 Task: Use an if statement to check if a specific process is running with a given PID.
Action: Mouse moved to (707, 362)
Screenshot: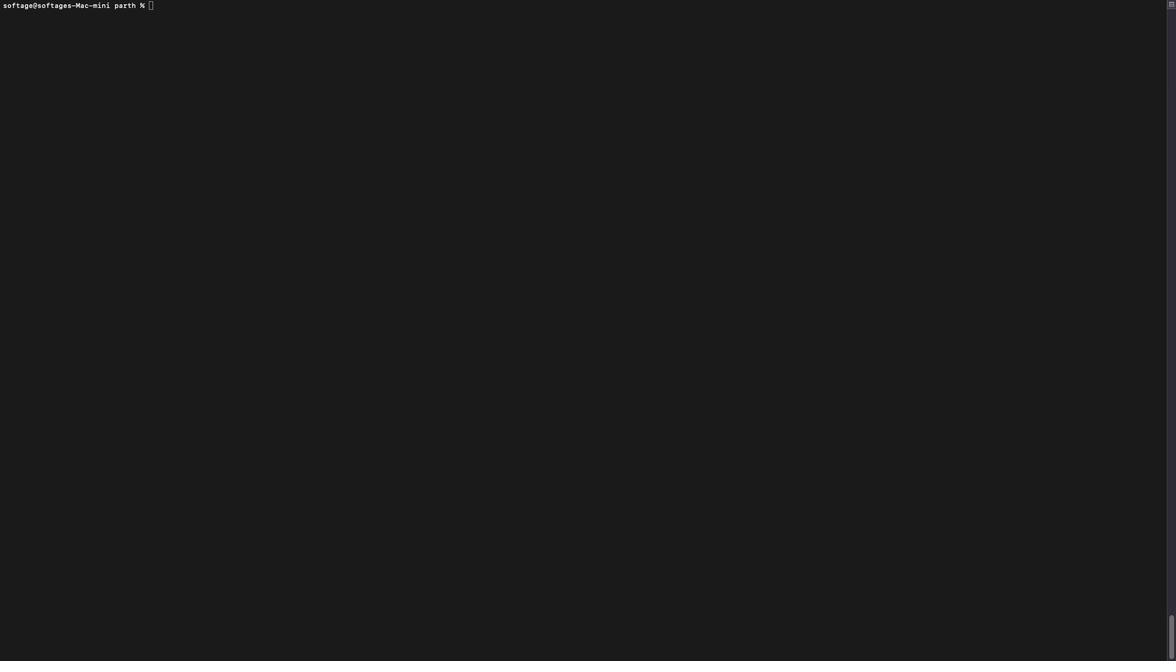 
Action: Mouse pressed left at (707, 362)
Screenshot: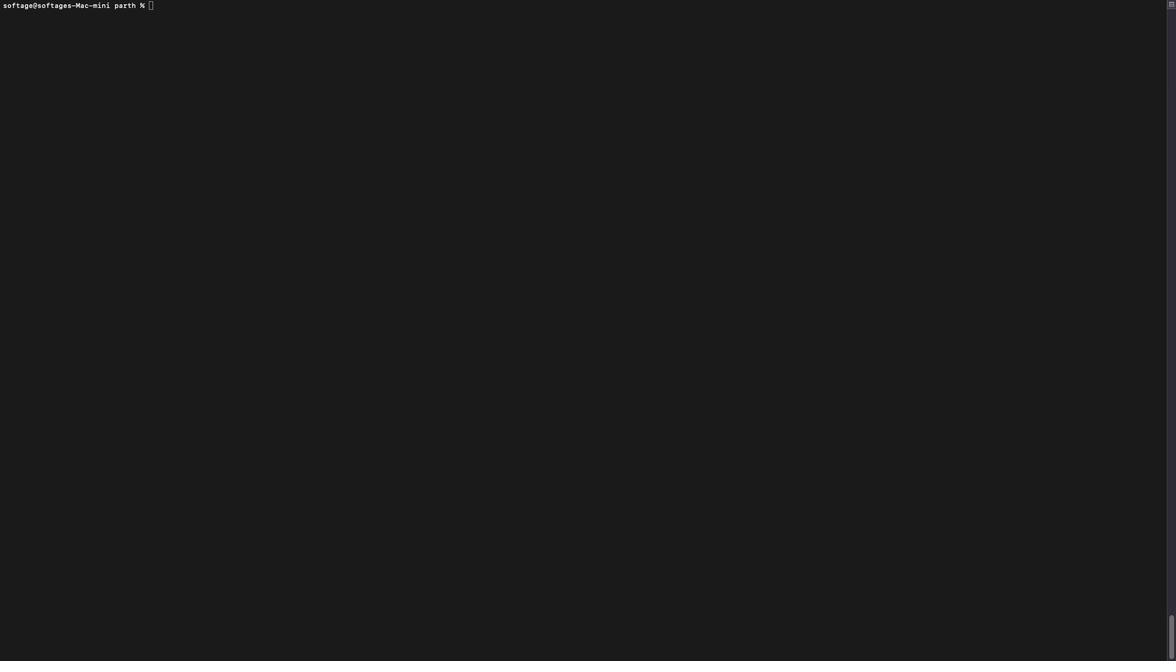 
Action: Mouse moved to (634, 357)
Screenshot: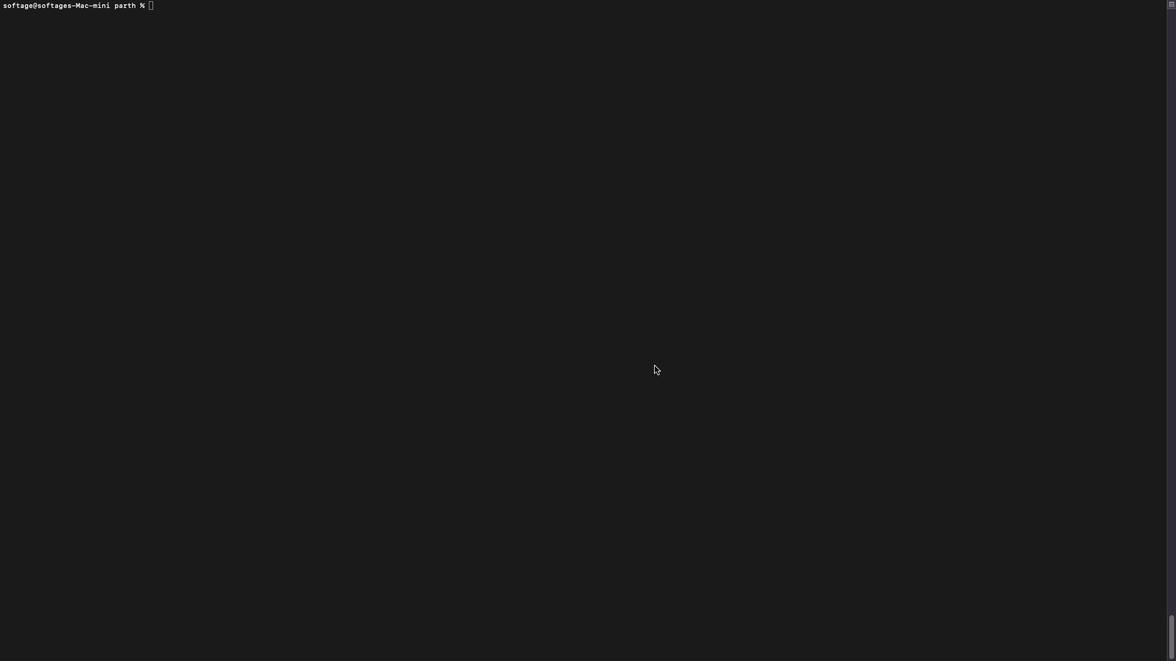 
Action: Mouse pressed left at (634, 357)
Screenshot: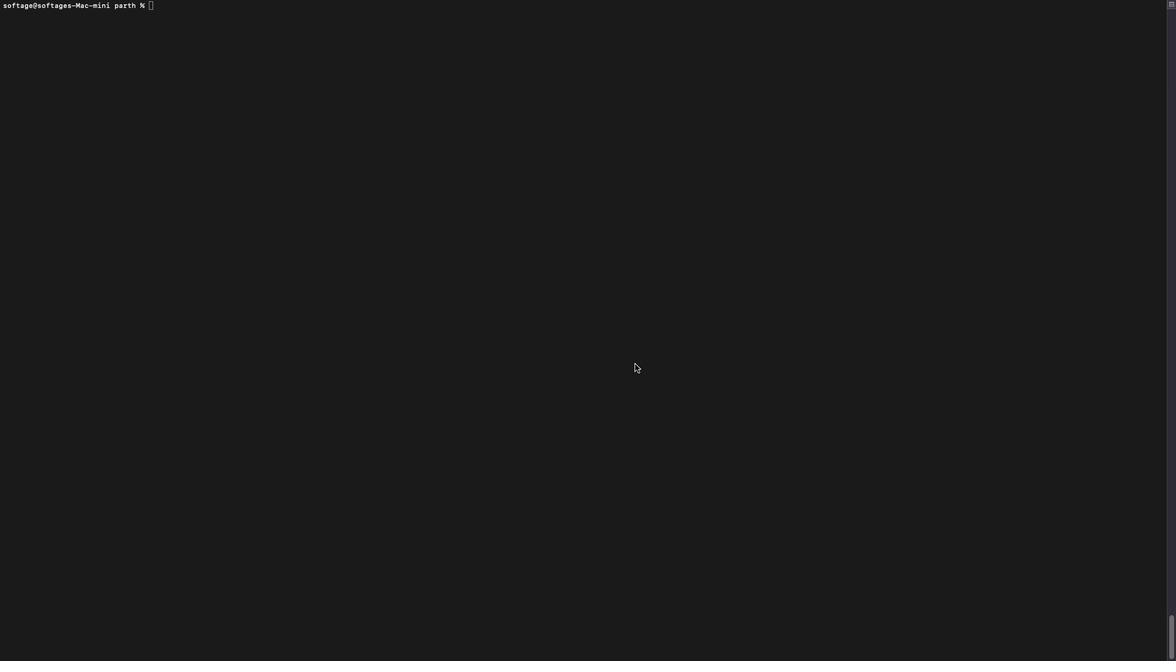 
Action: Mouse moved to (635, 354)
Screenshot: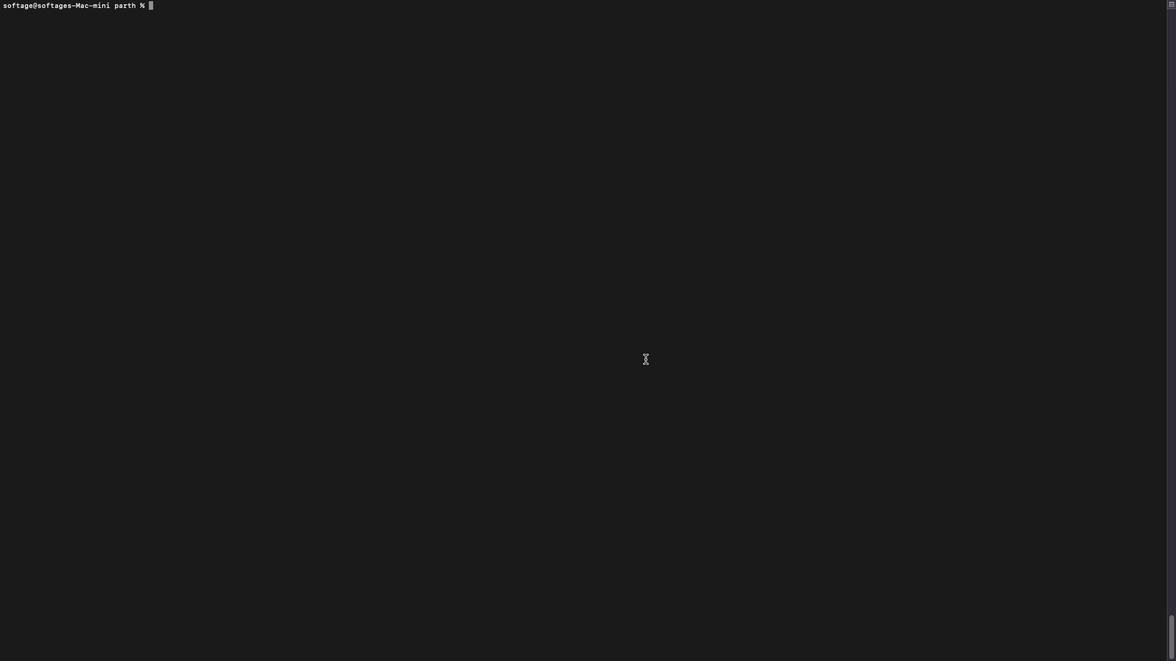 
Action: Key pressed Key.caps_lockKey.shift'#'Key.backspaceKey.backspace'v''i''m'Key.space'b''a''s''h''6'Key.backspace'7''.''s''h'Key.enter'i'Key.shift'#'Key.shift'!''/''b''i''n''/''b''a''s''h'Key.enterKey.enterKey.shift'#'Key.spaceKey.shift'D''e''f''i''n''e'Key.space't''h''e'Key.spaceKey.shift'P''I''D'Key.space'o''f'Key.space't''h''e'Key.space'p''r''o''c''e''s''s'Key.space'y''o''u'Key.space'w''a''n''t'Key.space't''o'Key.space'c''h''e''c''k'Key.enter's'Key.backspace'd''e''s''i''r''e''d'Key.shift_r'_''p''i''d''=''1''2''3''4''5'Key.spaceKey.spaceKey.spaceKey.spaceKey.shift'#'Key.spaceKey.shift'R''e''p''l''a''c''e'Key.space'w''i''t''h'Key.space't''h''e'Key.space'a''c''t''u''a''l'Key.spaceKey.shift'P''I''D'Key.space'y''o''u'Key.space'w''a''n''t'Key.space't''o'Key.space'c''h''e''c''k'Key.spaceKey.enterKey.enterKey.shift'#'Key.spaceKey.shift'C''h''e''c''k'Key.space'i''f'Key.space't''h''e'Key.space'p''r''o''c''e''s''s'Key.space'i''s'Key.space'r''e''n''n''i''n''g'Key.spaceKey.enter'i''f'Key.space'p''s'Key.space'-''p'Key.spaceKey.shift_rKey.shift'$''d''e''s''i''r''e''d'Key.shift_r'_''p''i''d'Key.spaceKey.shift_r'>'Key.space'/''d''e''v''/''n''u''l''l'Key.enter't''h''e''n'Key.enterKey.spaceKey.spaceKey.spaceKey.space'e''c''h''o'Key.spaceKey.shift_r'"'Key.shift'P''r''o''c''e''s''s''s'Key.spaceKey.backspaceKey.backspaceKey.space'w''i''t''h'Key.spaceKey.shift'P''I''D'Key.spaceKey.shift'$''d''e''s''i''r''e''d'Key.shift_r'_''p''i''d'Key.space'i''s'Key.space'r''u''n''n''i''n''g'Key.spaceKey.backspace'.'Key.shift_r'"'Key.enter'e''l''s''e'Key.enterKey.spaceKey.spaceKey.spaceKey.space'e''c''h''o'Key.spaceKey.shift_r'"'Key.shift'P''r''o''c''e''s''s'Key.space'w''i''t''h'Key.spaceKey.shift'P''I''D'Key.spaceKey.shift'$''d''e''s''i''r''e''d'Key.shift_r'_''p''i''d'Key.shift_rKey.space'i''s'Key.space'n''o''t'Key.space'r''u''n''n''i''g'Key.backspace'n''g''.'Key.shift_r'"'Key.enter'f''i'Key.escKey.shift_r':''w''q'Key.enter'c''h''m''o''d'Key.shift_rKey.spaceKey.shift_r'+''x'Key.space'b''a''s''h''7''.''s''h'Key.enter'.''/''b''s''s'Key.backspaceKey.backspace'a''s''h''7''.''s''h'Key.enter
Screenshot: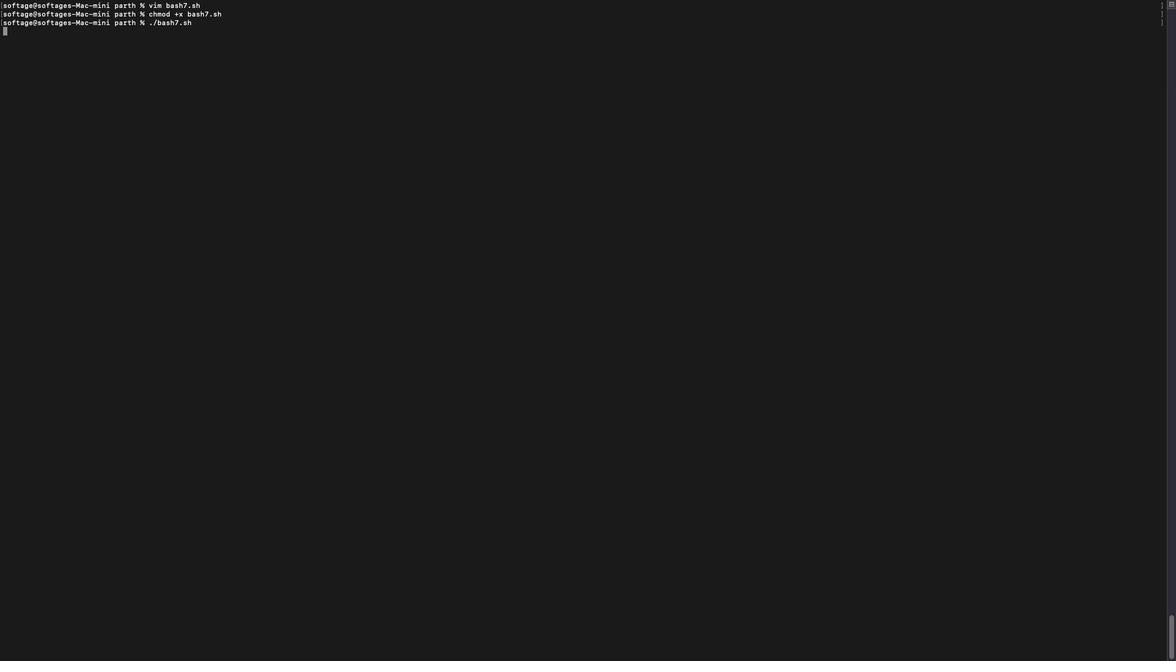 
Action: Mouse moved to (669, 352)
Screenshot: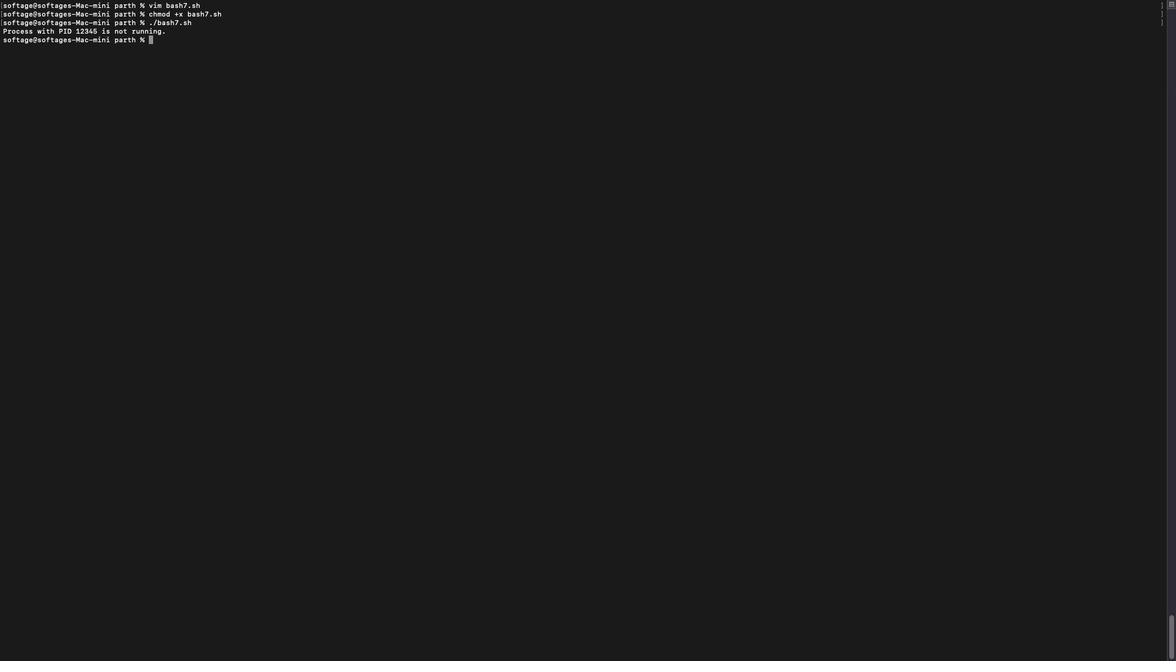 
Action: Mouse pressed left at (669, 352)
Screenshot: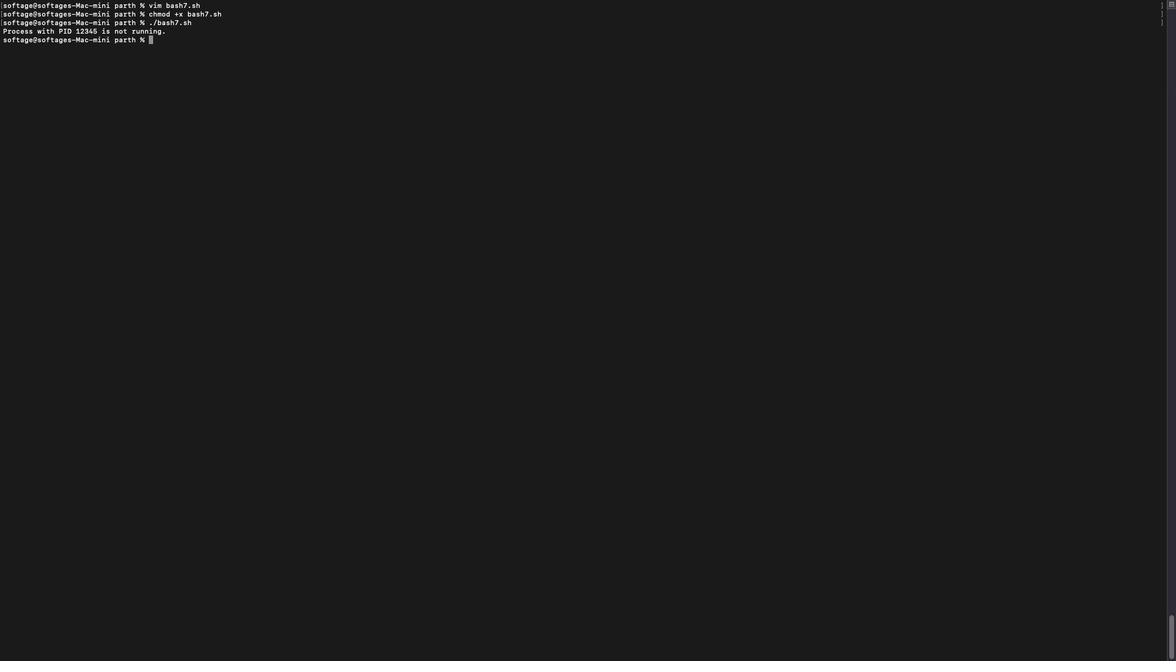 
Action: Mouse moved to (677, 379)
Screenshot: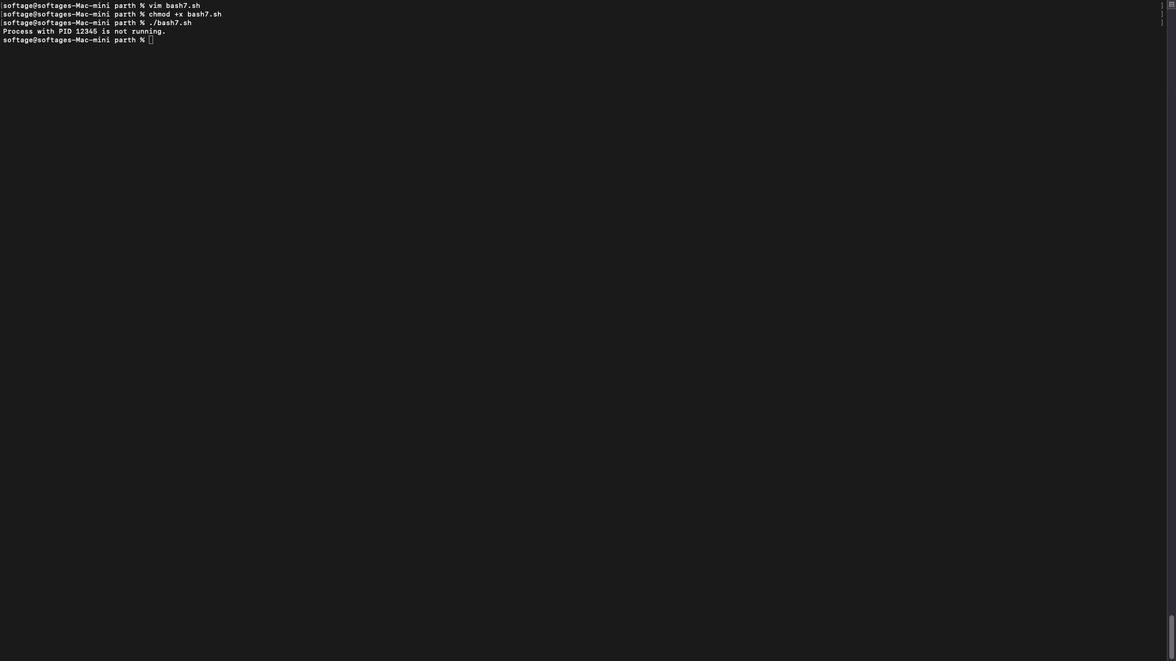 
Action: Mouse pressed left at (677, 379)
Screenshot: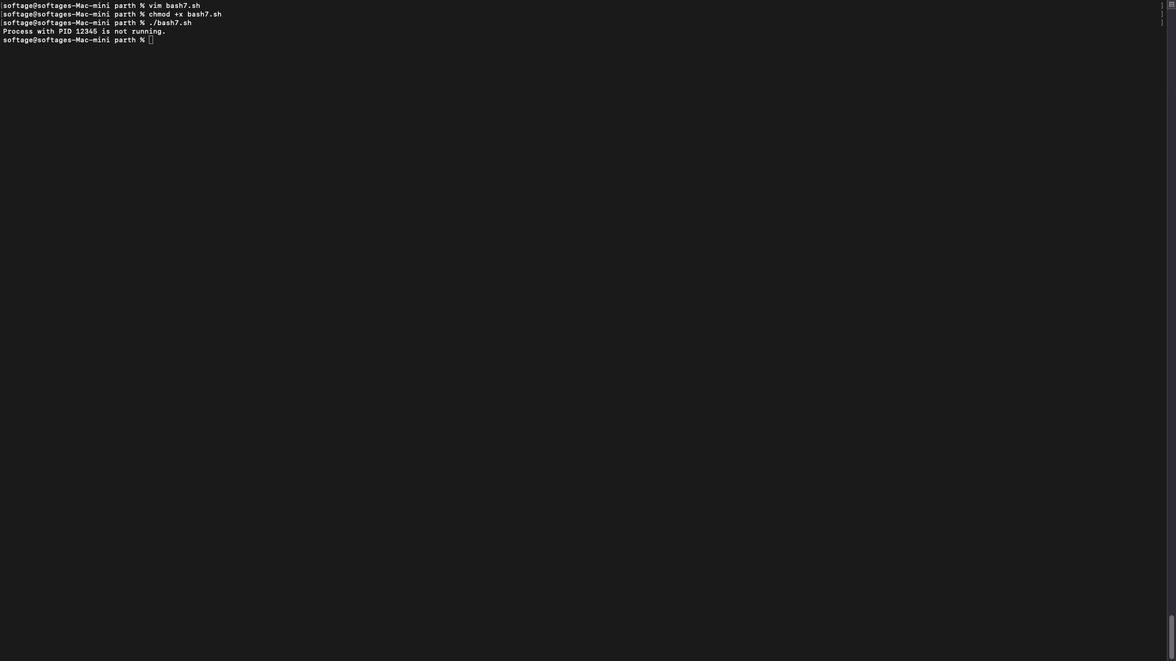 
